 Task: Change the "Number of DWT iterations" of the Dirac video decoder using libschroedinger to 2.
Action: Mouse moved to (130, 17)
Screenshot: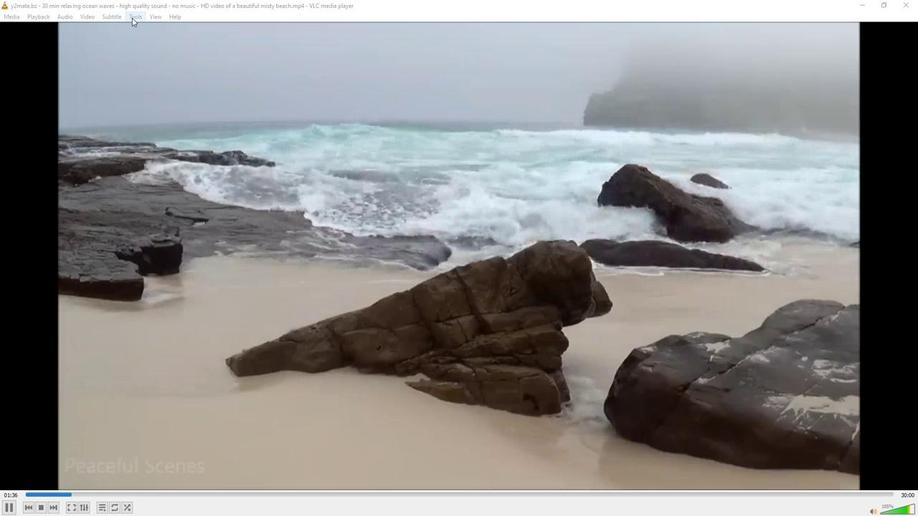 
Action: Mouse pressed left at (130, 17)
Screenshot: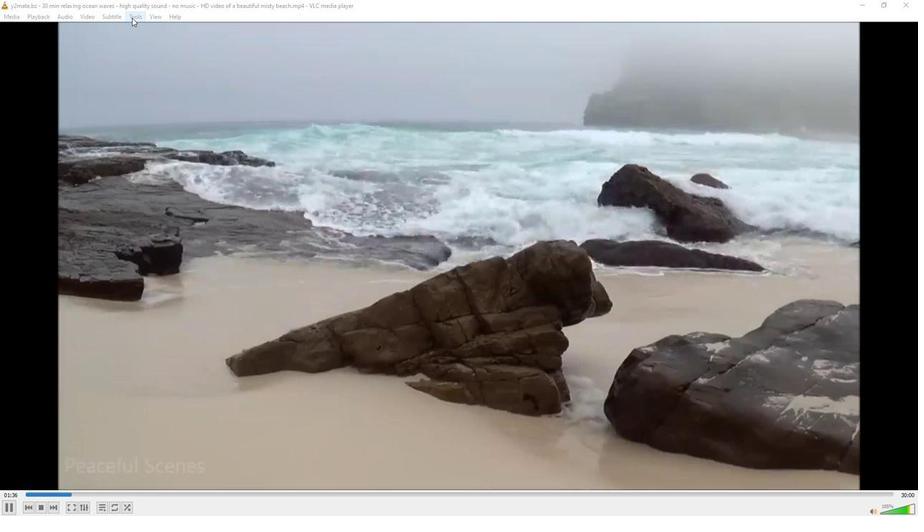 
Action: Mouse moved to (154, 130)
Screenshot: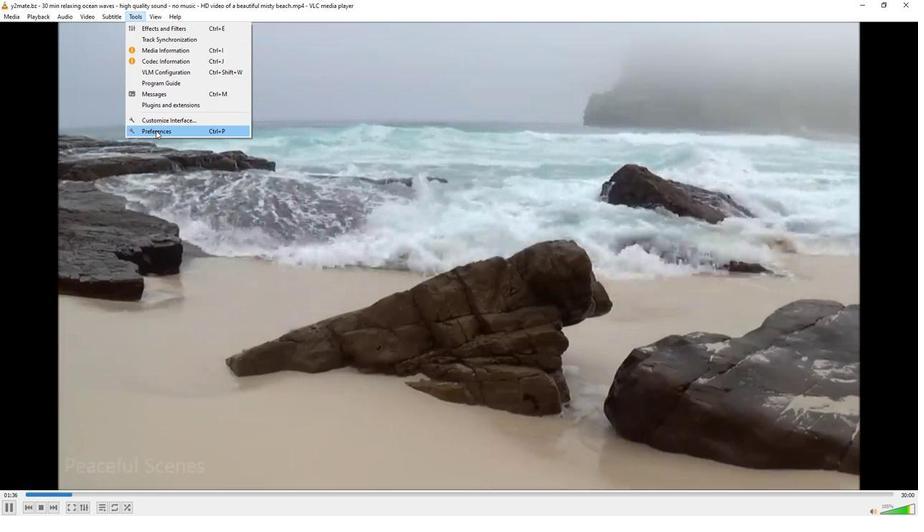 
Action: Mouse pressed left at (154, 130)
Screenshot: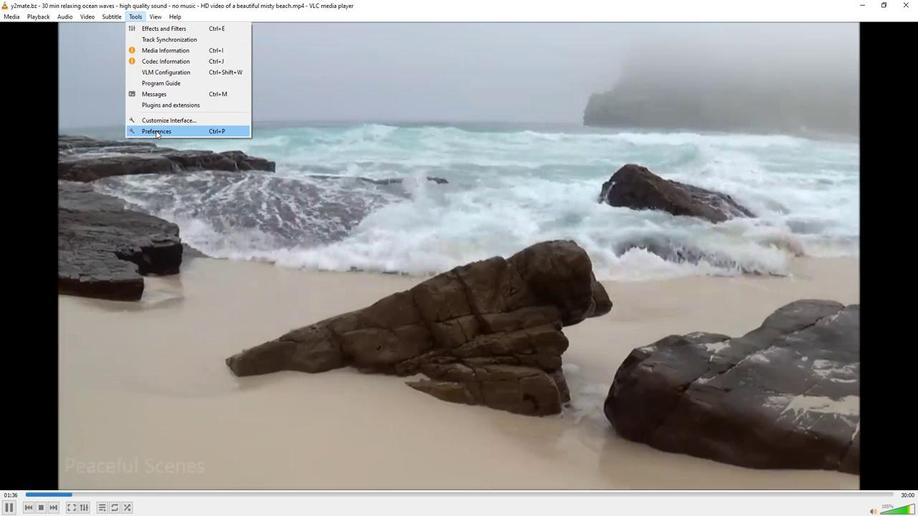 
Action: Mouse moved to (104, 403)
Screenshot: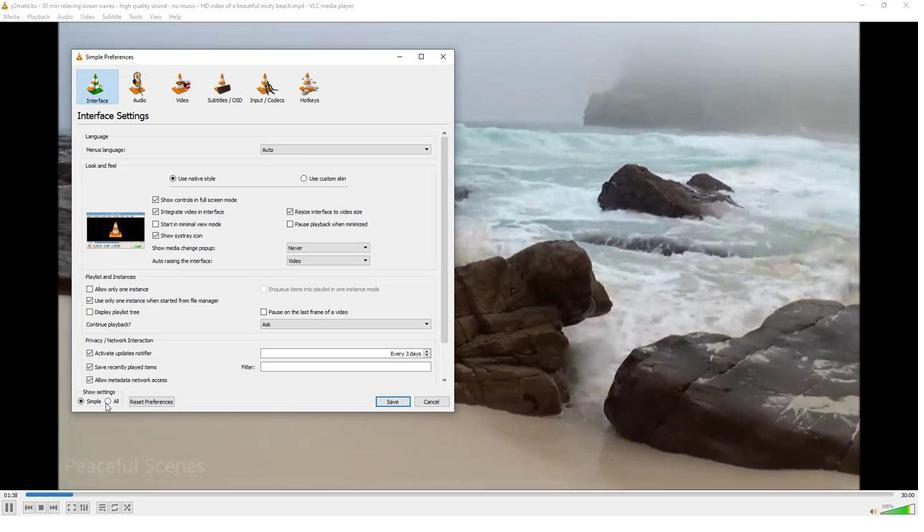 
Action: Mouse pressed left at (104, 403)
Screenshot: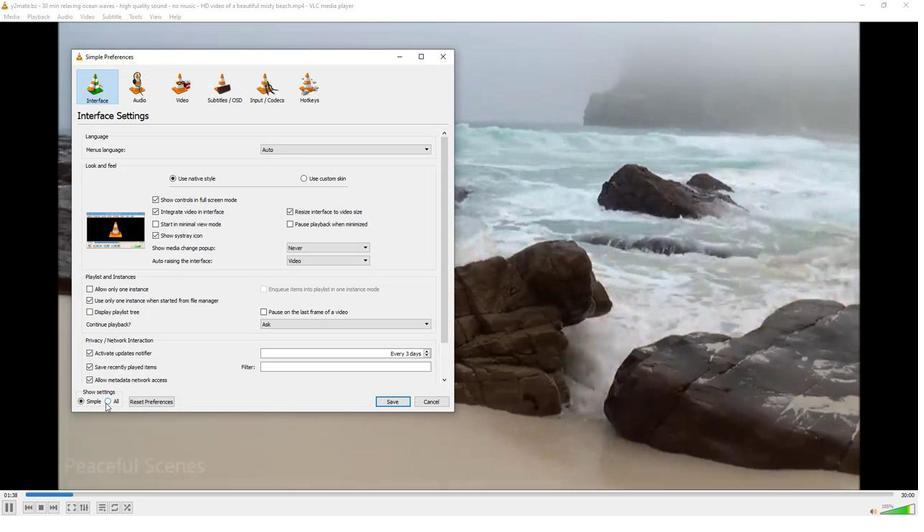 
Action: Mouse moved to (93, 309)
Screenshot: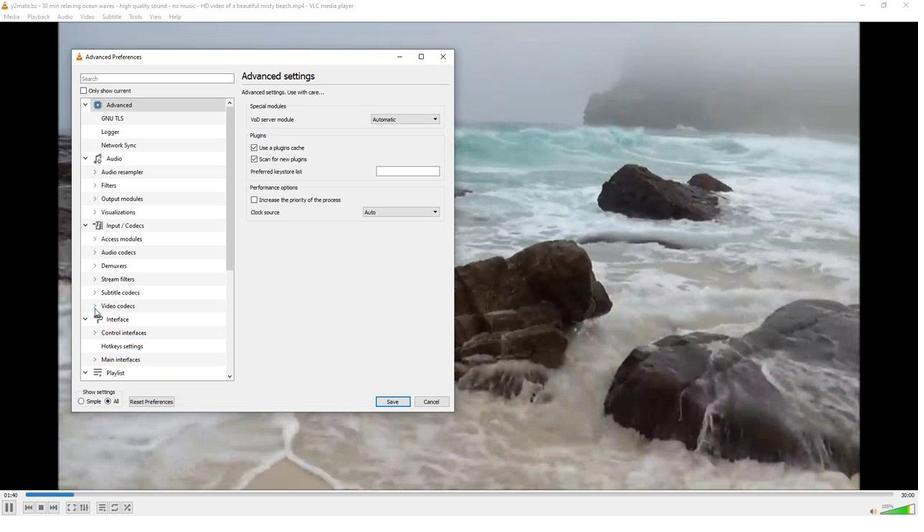 
Action: Mouse pressed left at (93, 309)
Screenshot: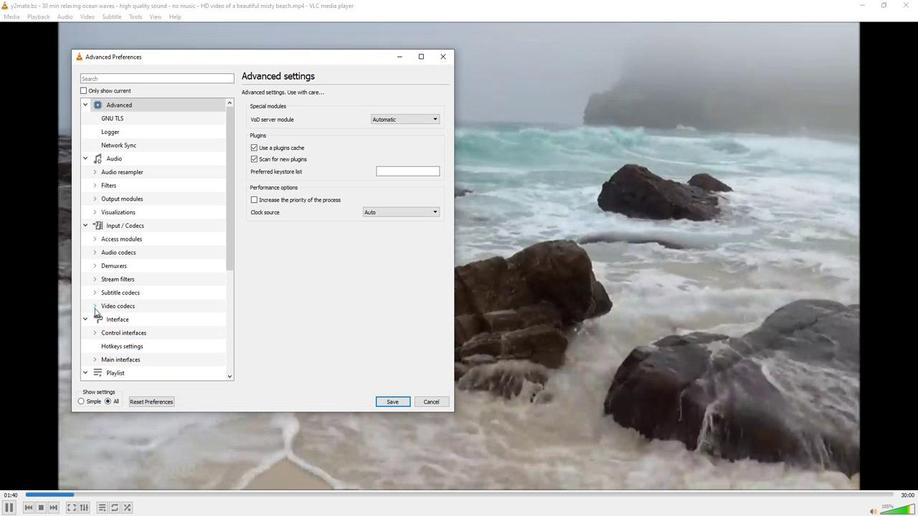 
Action: Mouse moved to (124, 370)
Screenshot: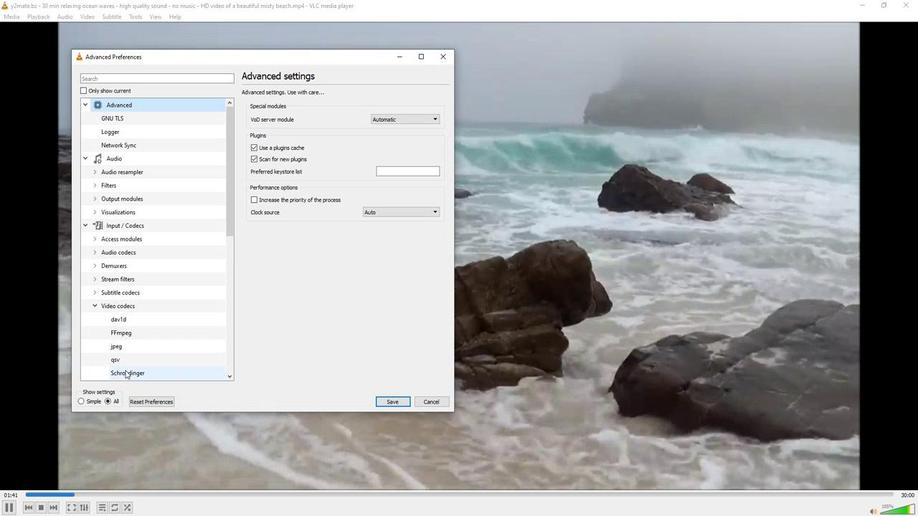 
Action: Mouse pressed left at (124, 370)
Screenshot: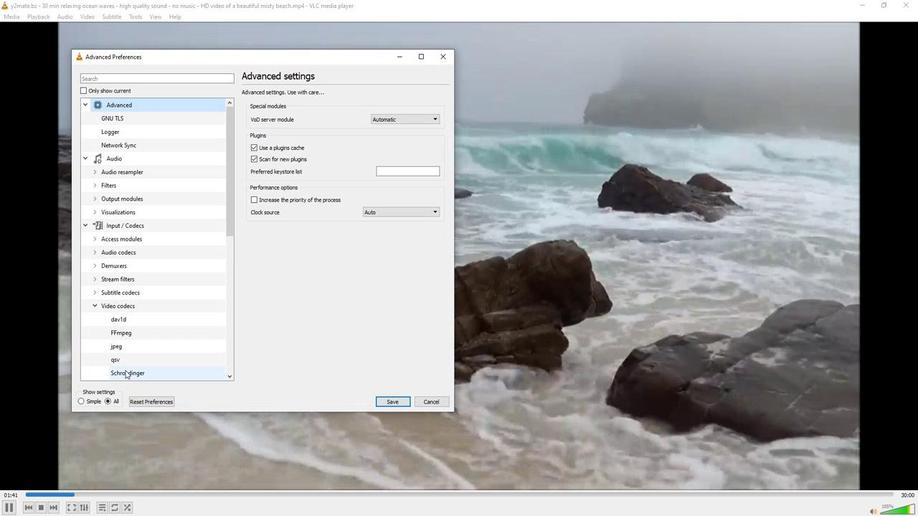 
Action: Mouse moved to (423, 375)
Screenshot: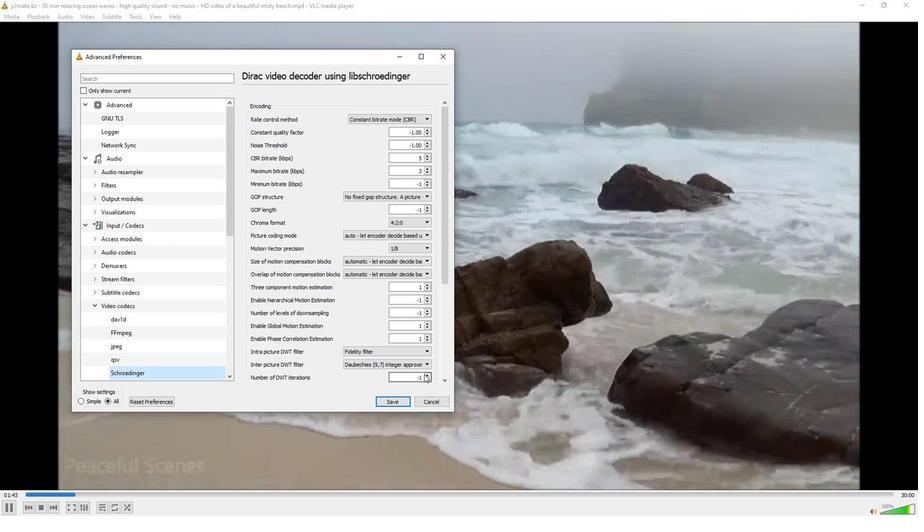 
Action: Mouse pressed left at (423, 375)
Screenshot: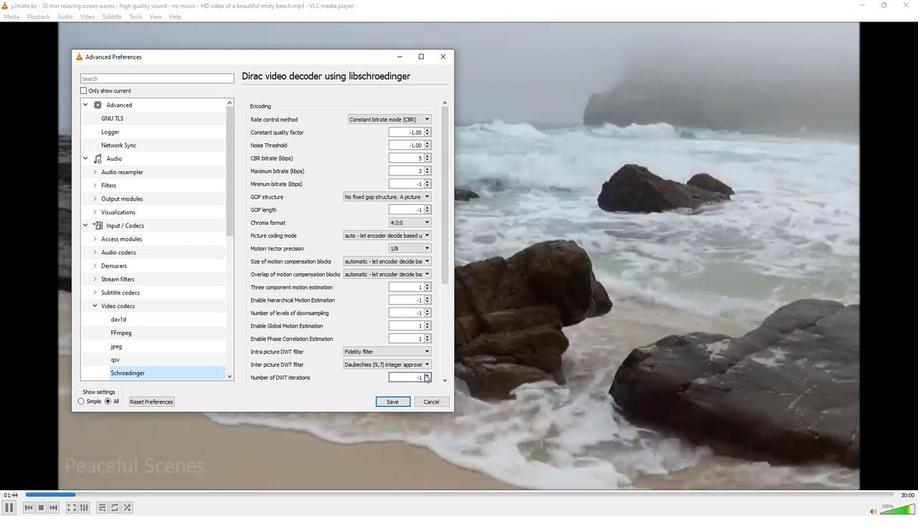 
Action: Mouse moved to (424, 375)
Screenshot: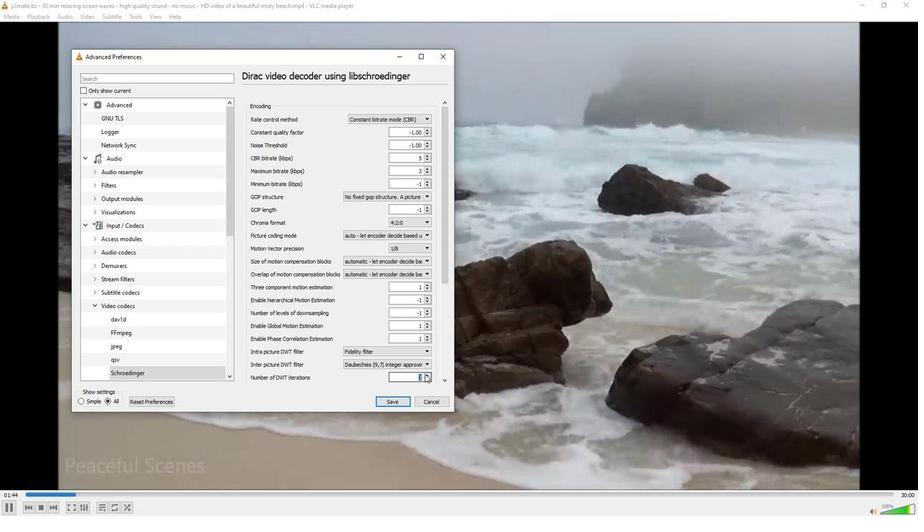 
Action: Mouse pressed left at (424, 375)
Screenshot: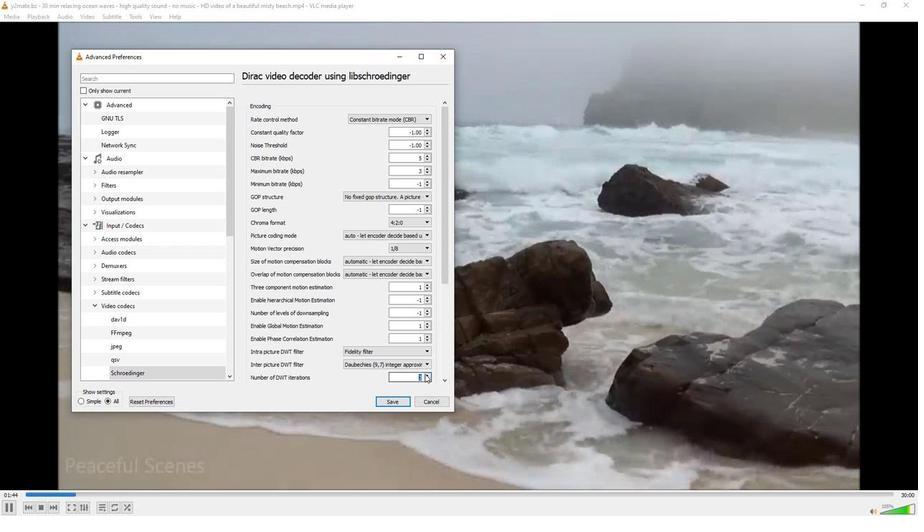 
Action: Mouse pressed left at (424, 375)
Screenshot: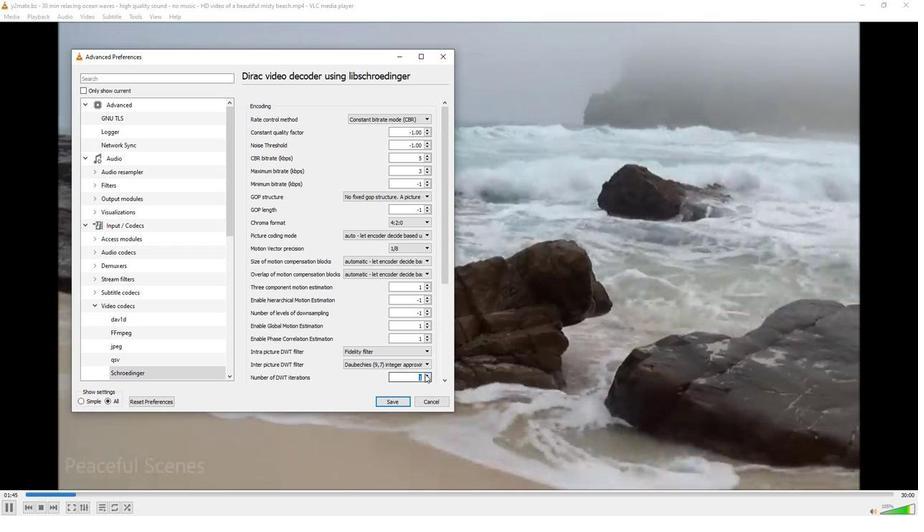 
Action: Mouse moved to (423, 375)
Screenshot: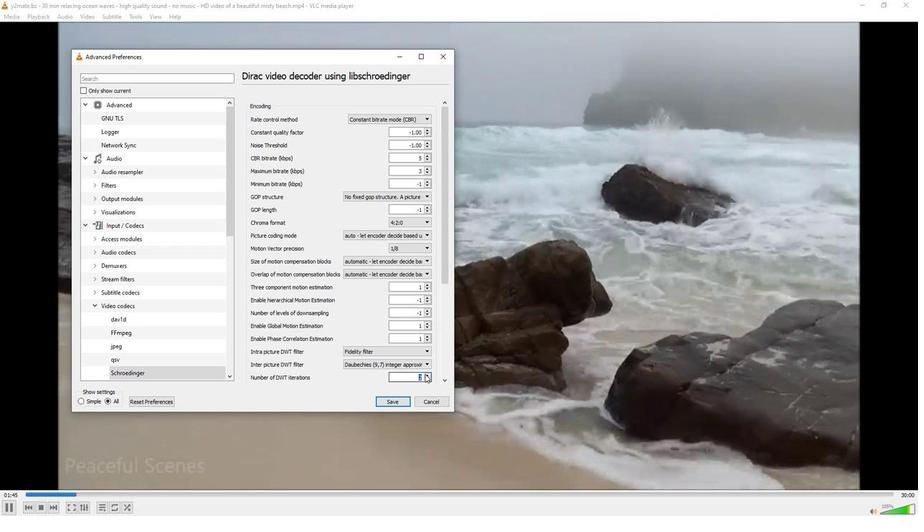
